 Task: Change text box border to dotted.
Action: Mouse moved to (522, 271)
Screenshot: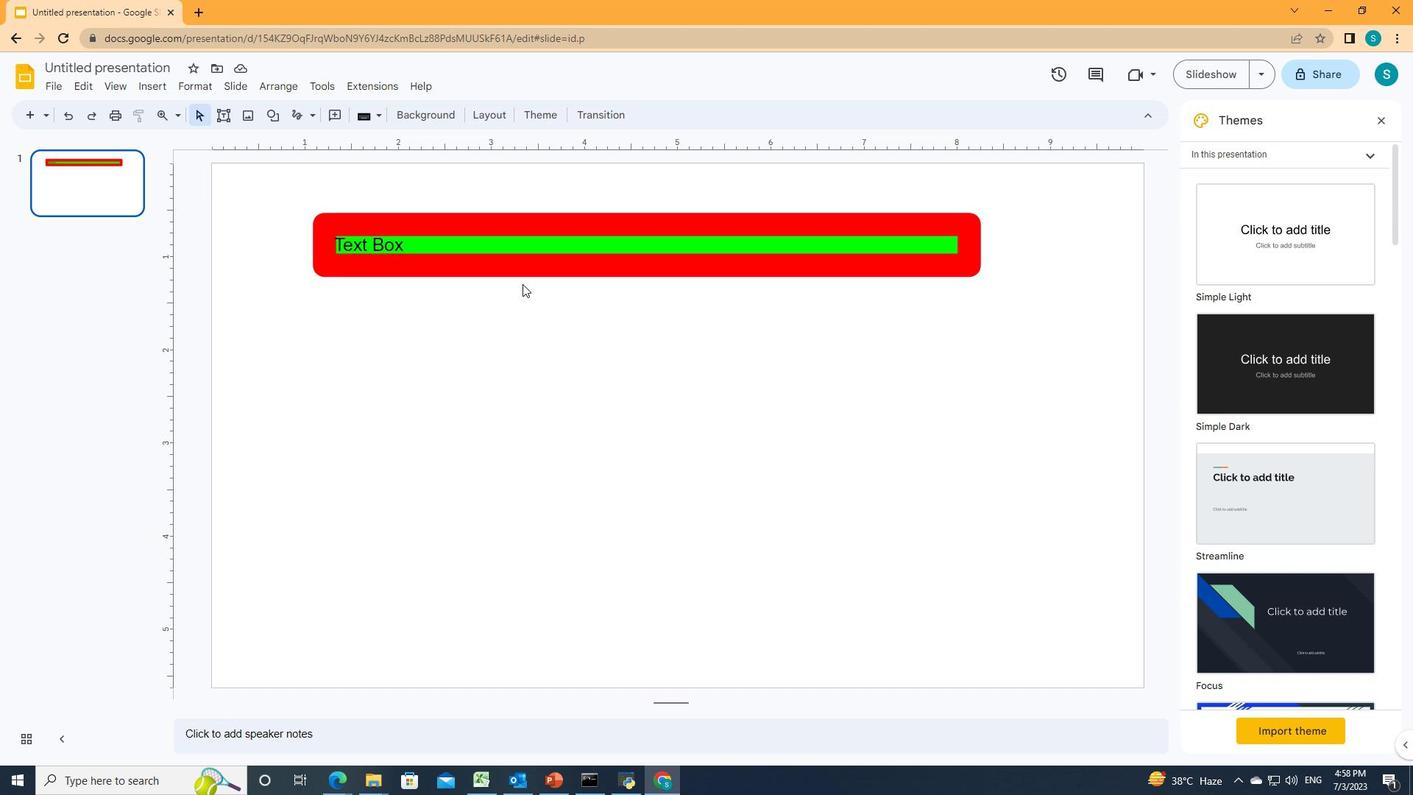 
Action: Mouse pressed left at (522, 271)
Screenshot: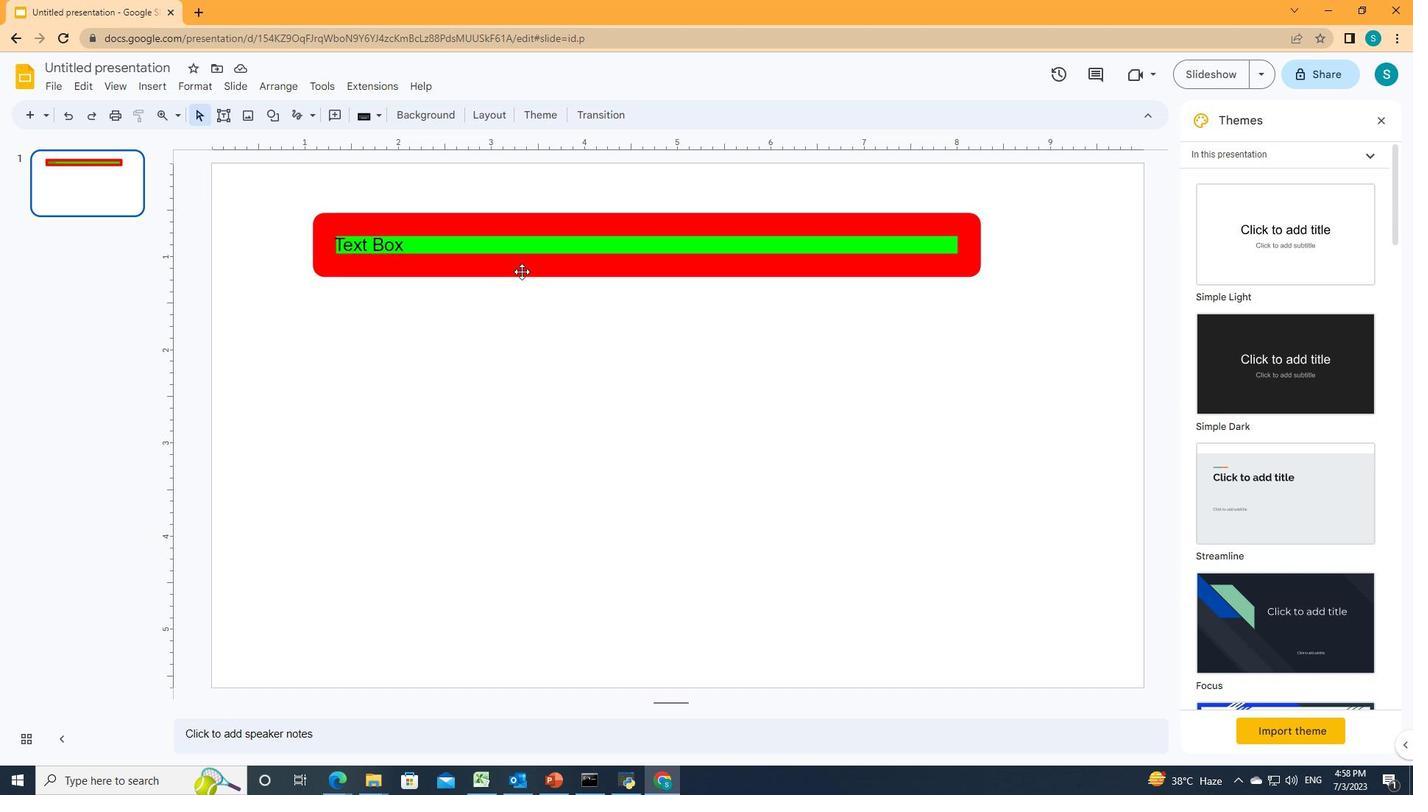 
Action: Mouse moved to (415, 115)
Screenshot: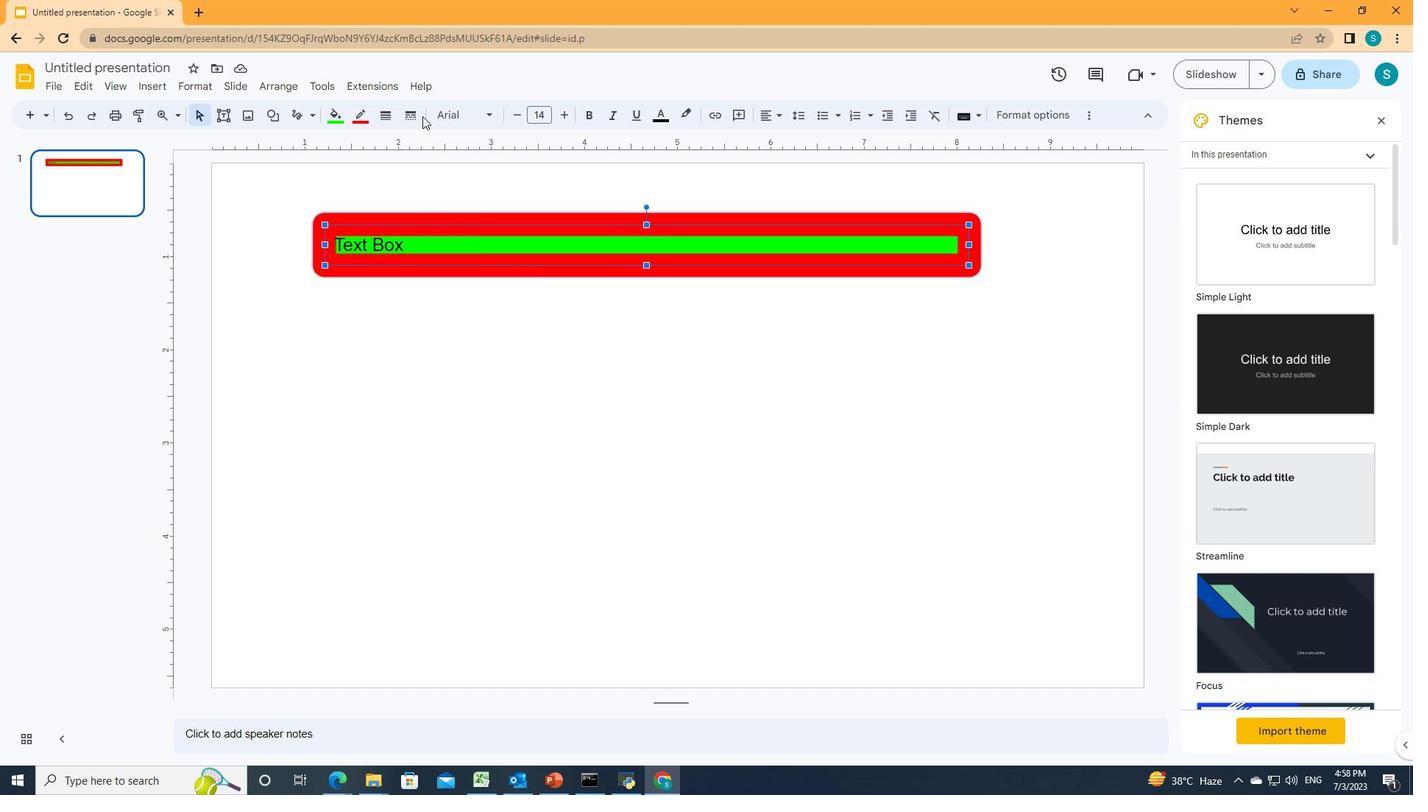 
Action: Mouse pressed left at (415, 115)
Screenshot: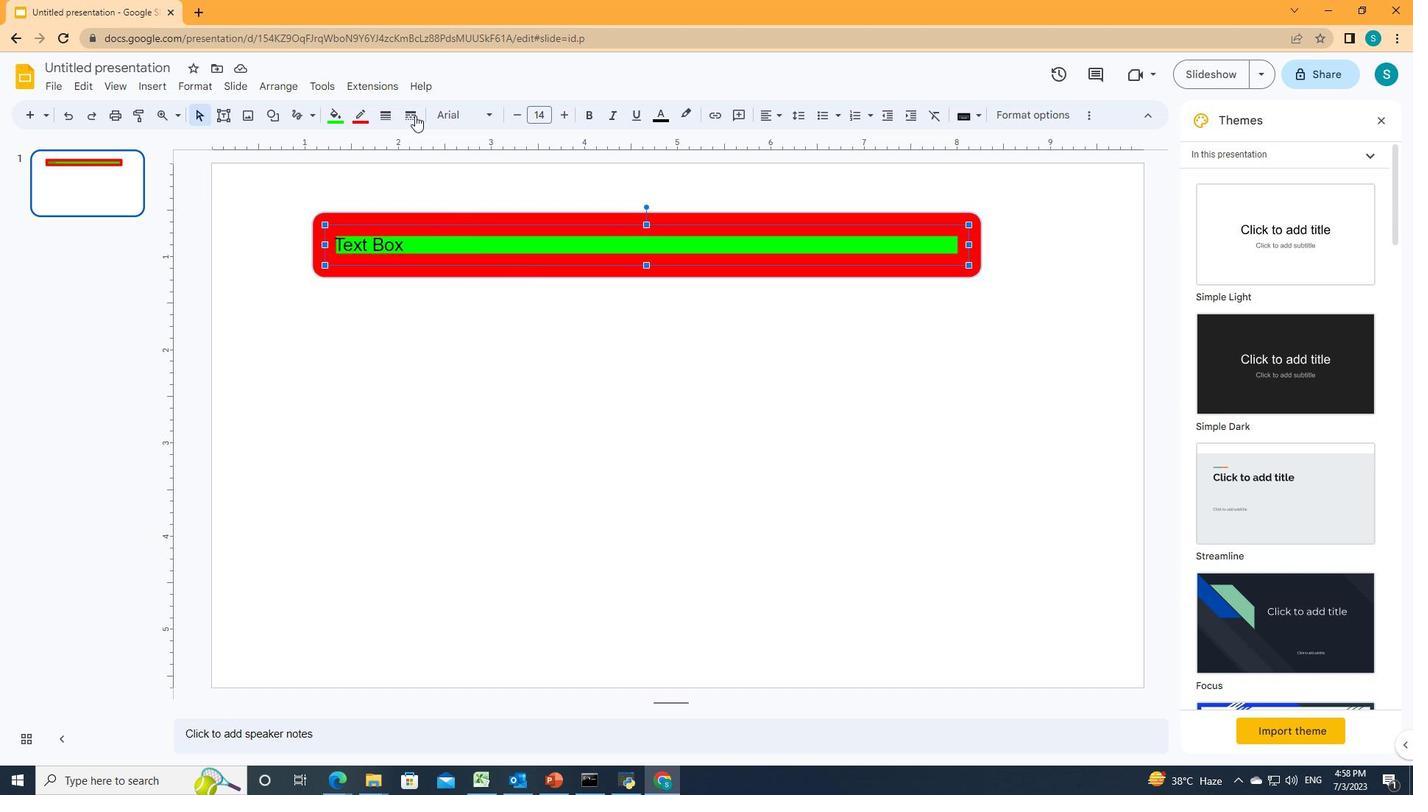 
Action: Mouse moved to (410, 159)
Screenshot: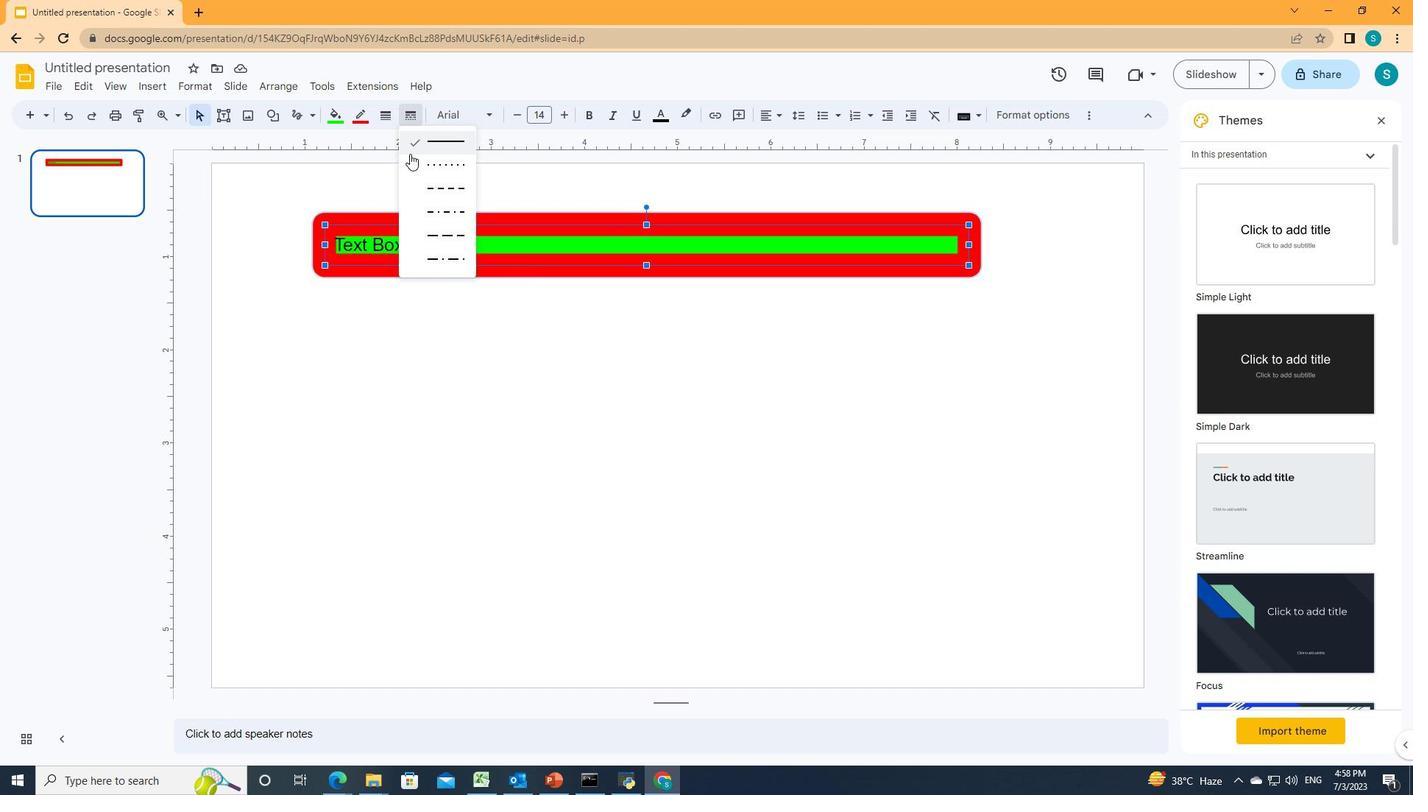 
Action: Mouse pressed left at (410, 159)
Screenshot: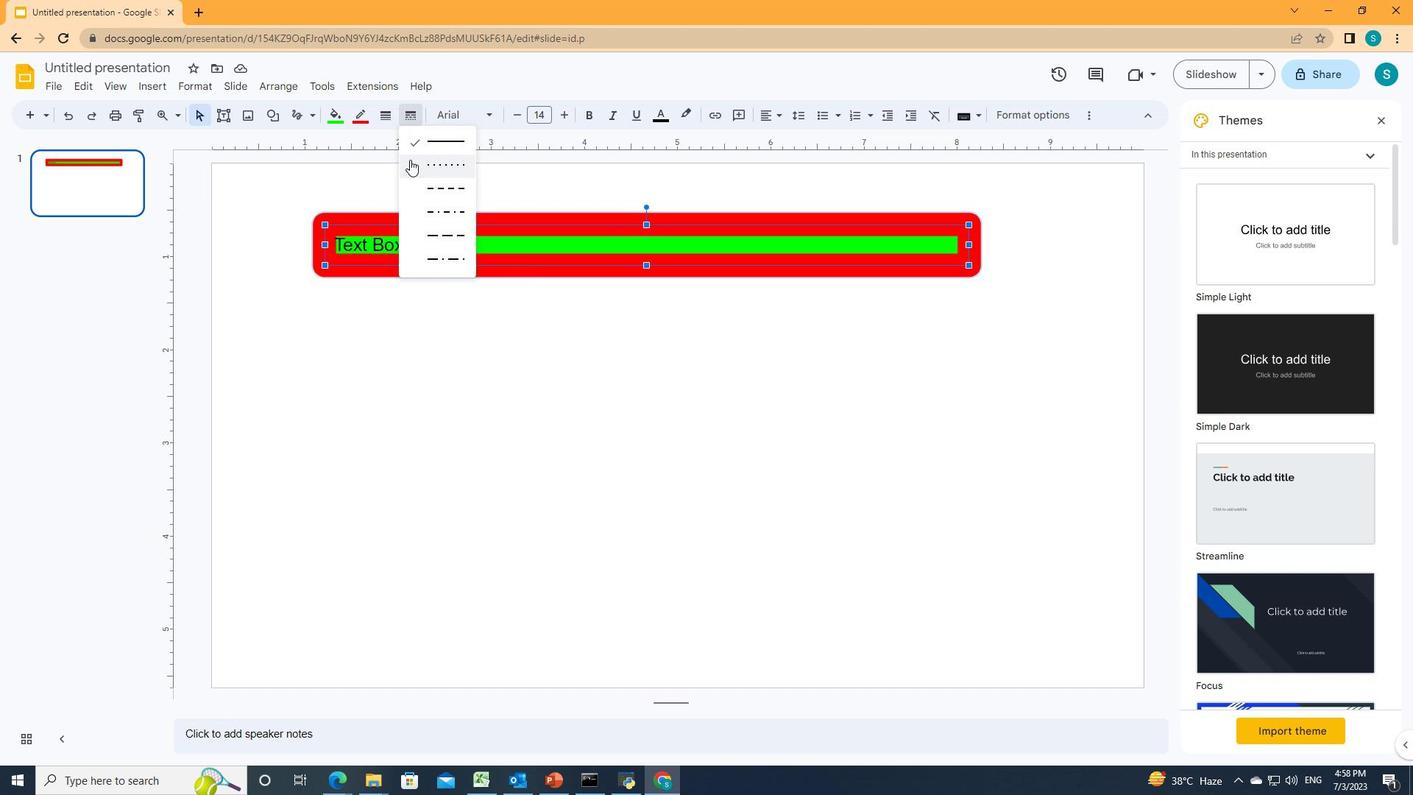 
Action: Mouse moved to (452, 265)
Screenshot: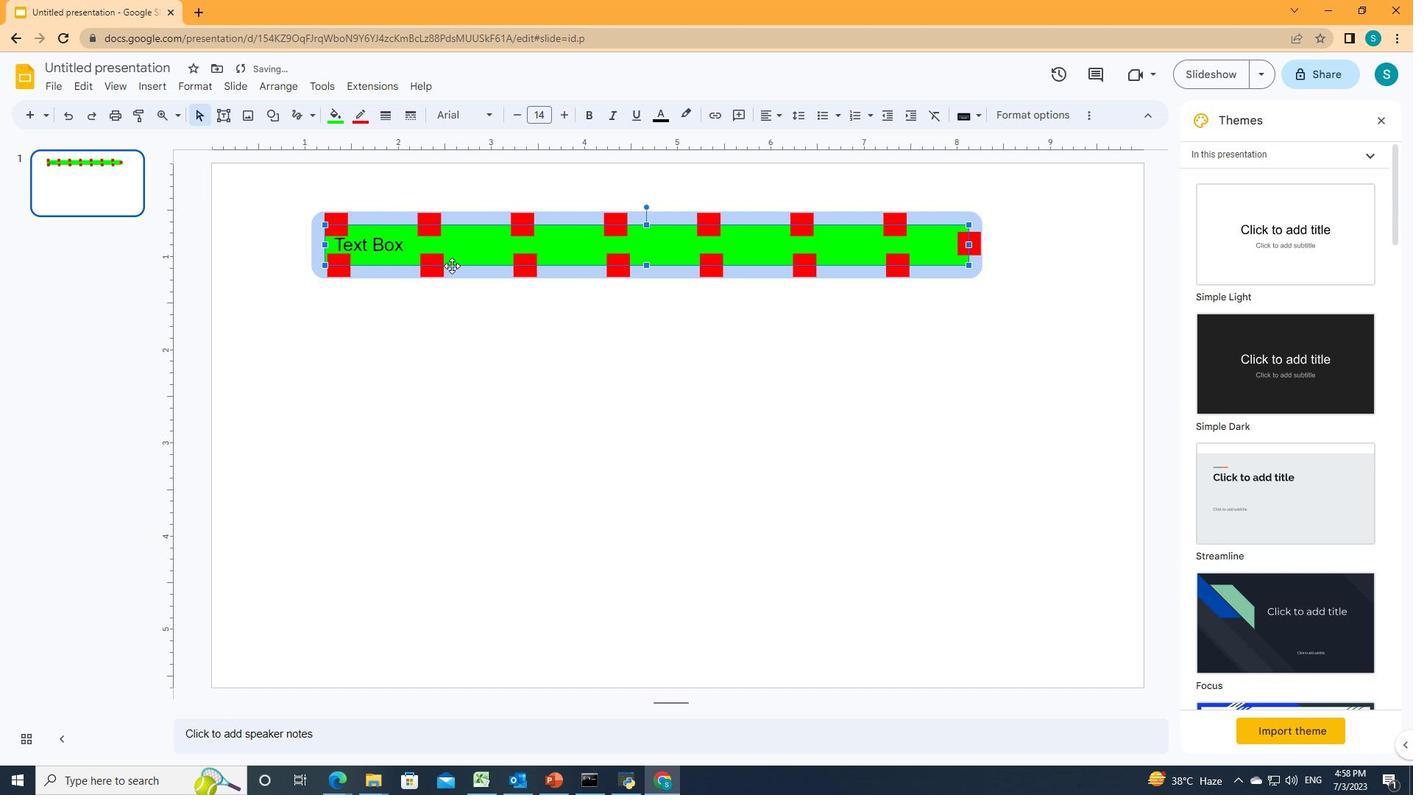 
